 Task: Remove all calendars.
Action: Mouse moved to (475, 53)
Screenshot: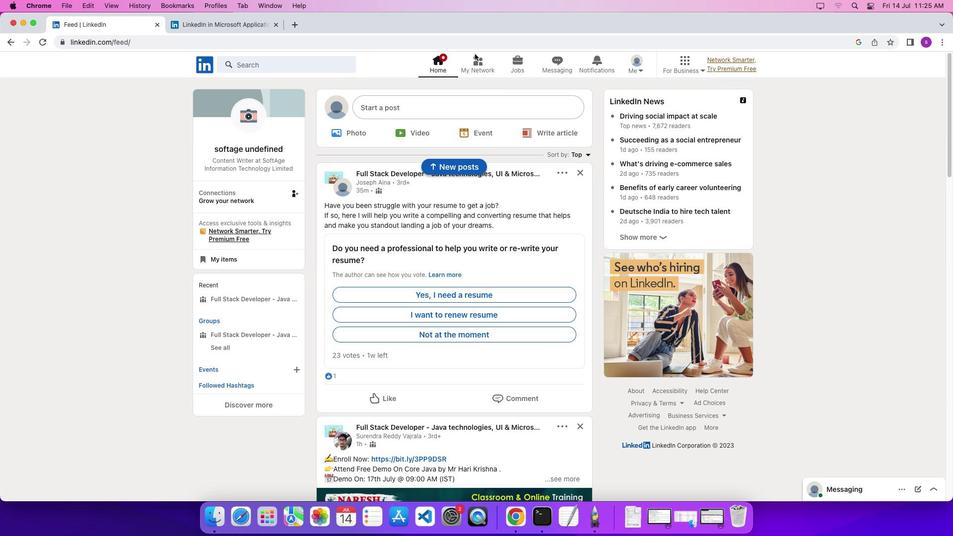 
Action: Mouse pressed left at (475, 53)
Screenshot: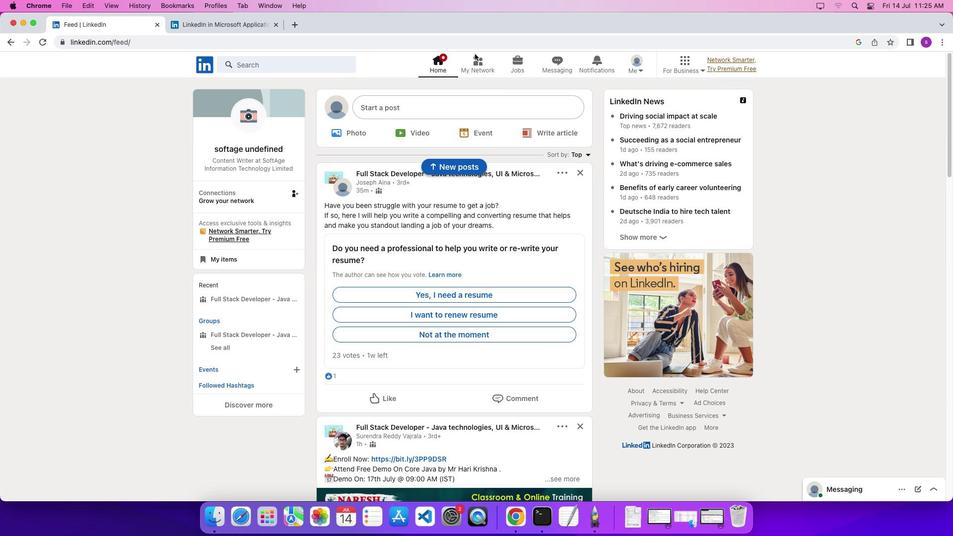 
Action: Mouse pressed left at (475, 53)
Screenshot: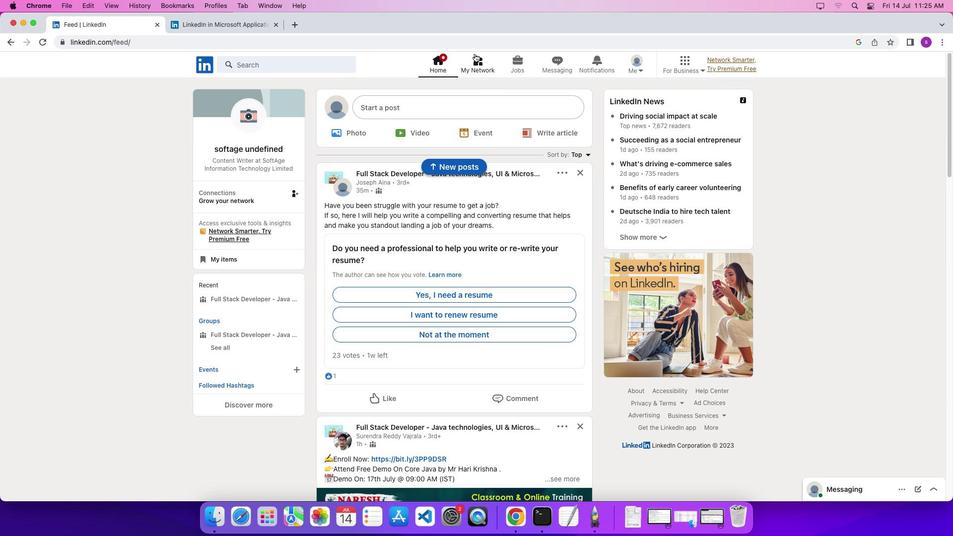 
Action: Mouse moved to (224, 142)
Screenshot: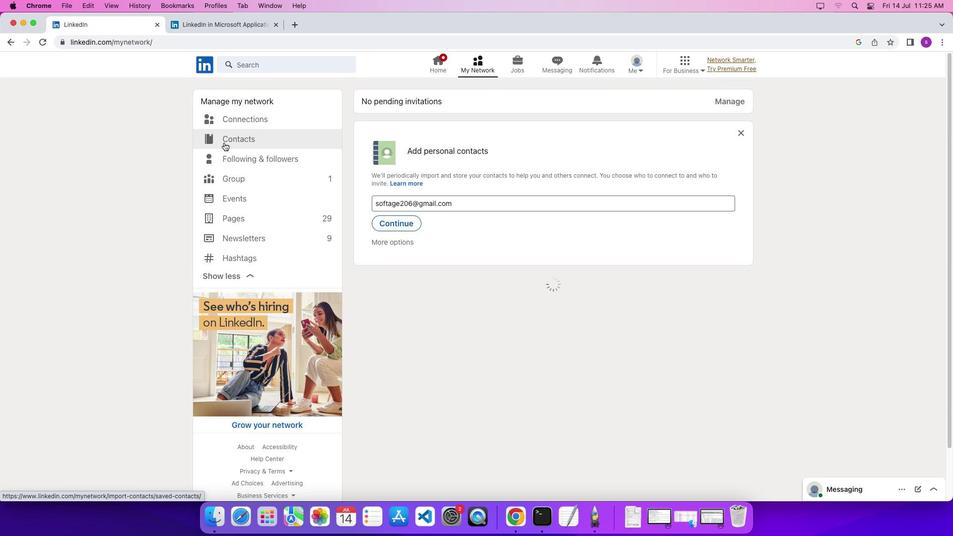 
Action: Mouse pressed left at (224, 142)
Screenshot: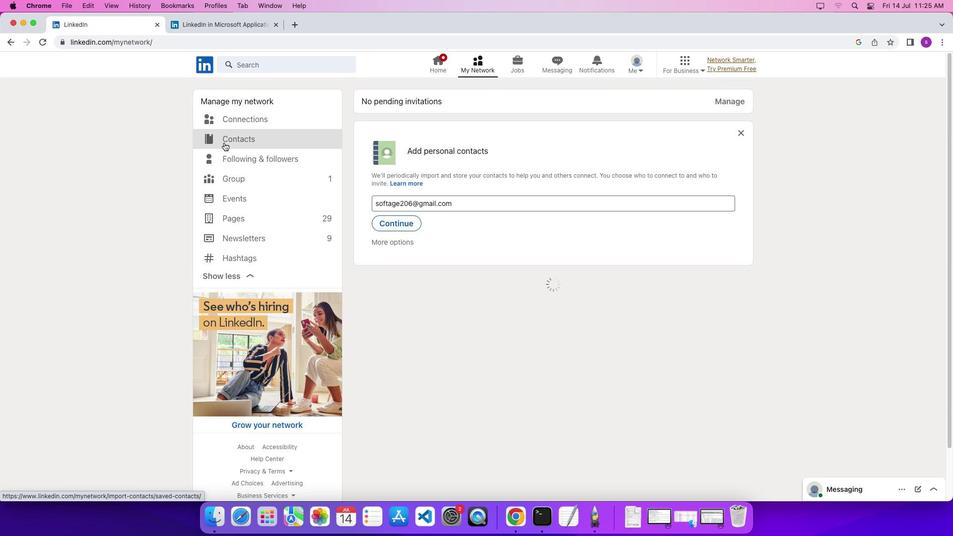 
Action: Mouse moved to (621, 185)
Screenshot: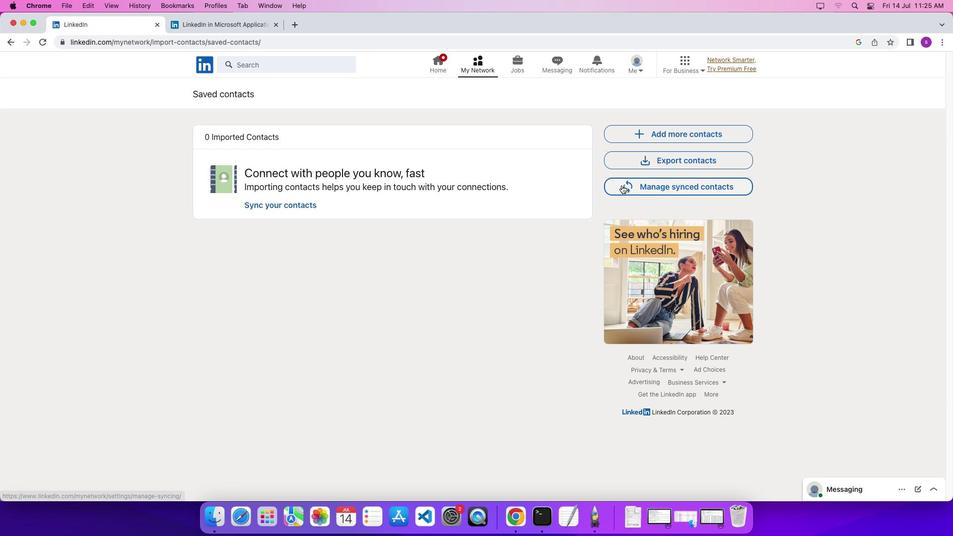 
Action: Mouse pressed left at (621, 185)
Screenshot: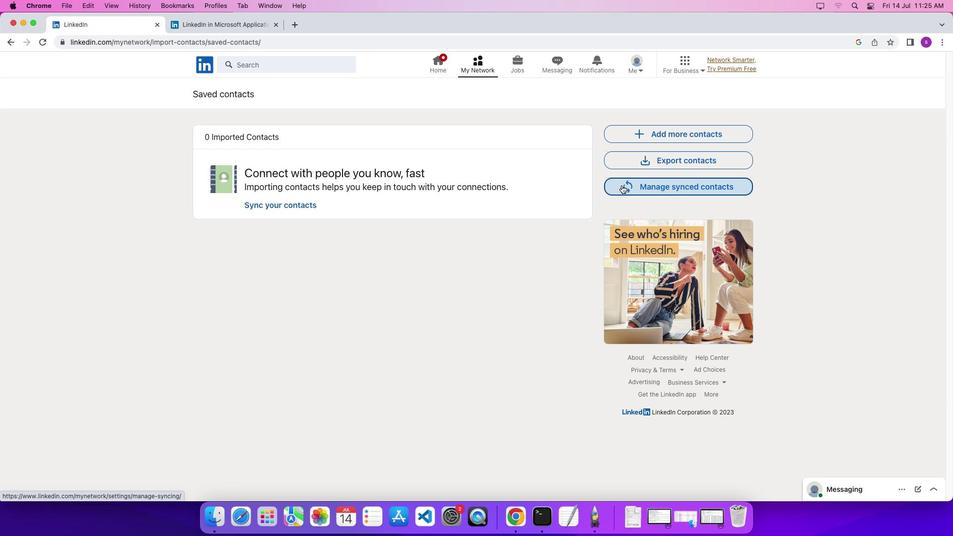 
Action: Mouse moved to (553, 330)
Screenshot: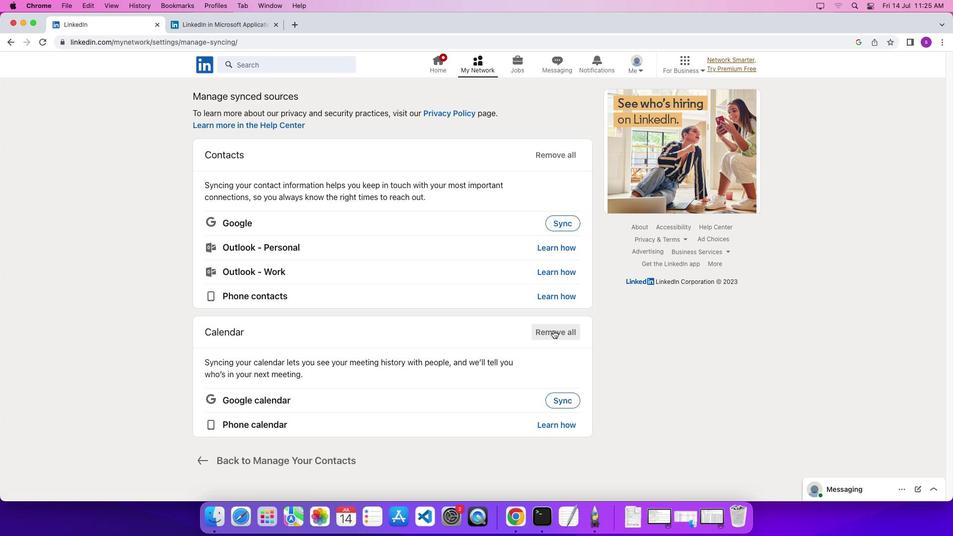 
Action: Mouse pressed left at (553, 330)
Screenshot: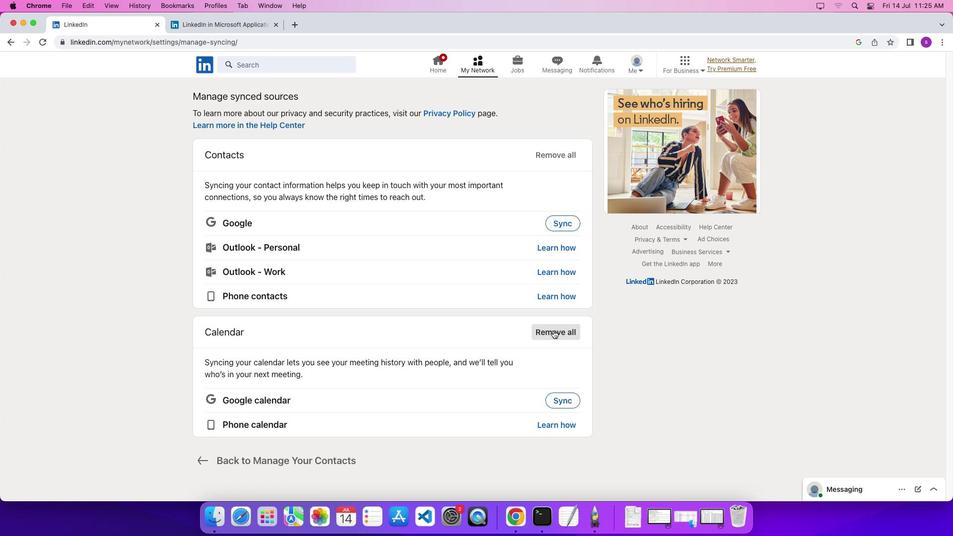 
Action: Mouse moved to (549, 162)
Screenshot: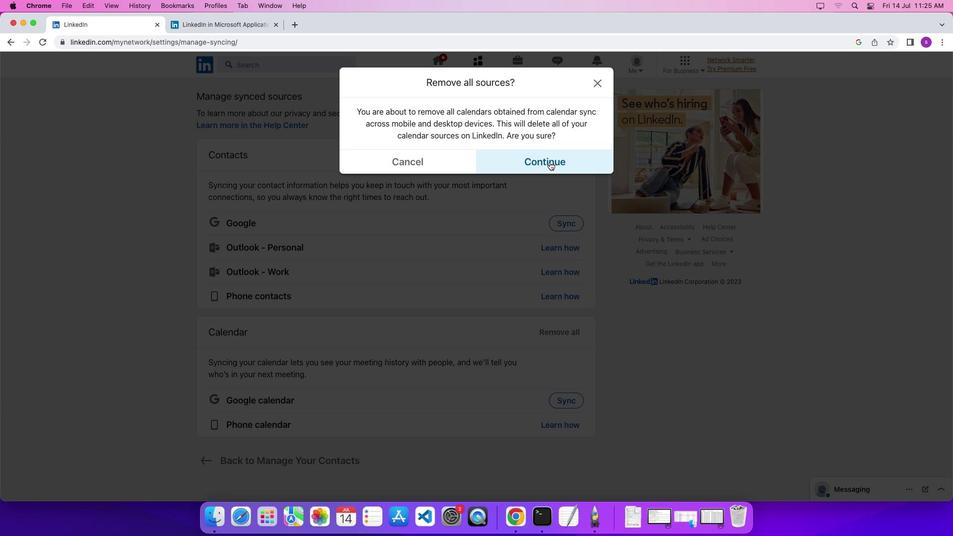 
Action: Mouse pressed left at (549, 162)
Screenshot: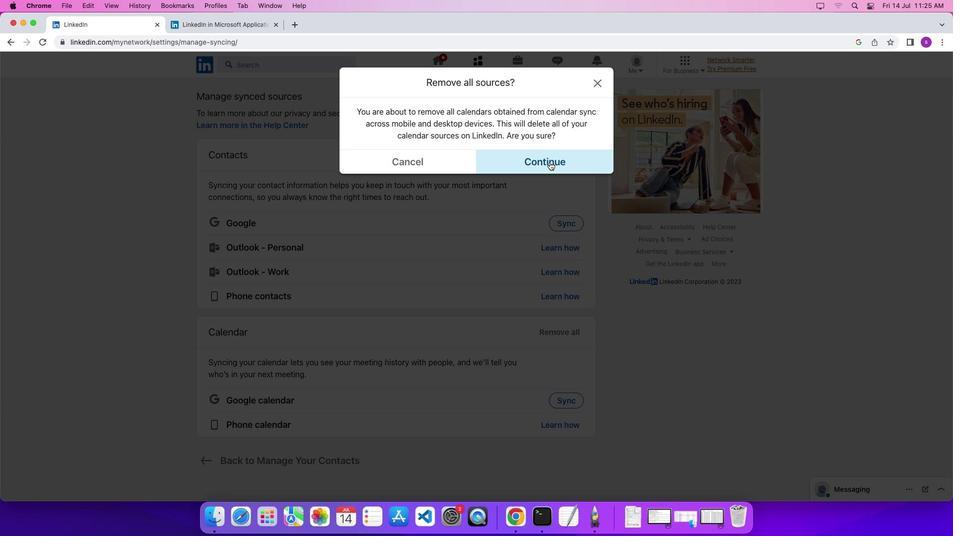 
Action: Mouse moved to (557, 215)
Screenshot: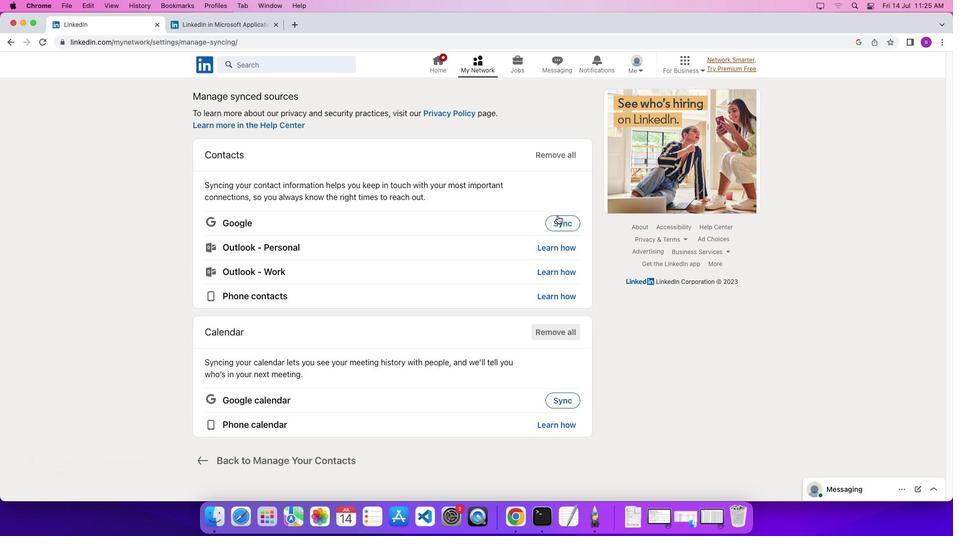 
